 Task: Add Red Label titled Label0052 to Card Card0052 in Board Board0043 in Workspace Development in Trello
Action: Mouse moved to (616, 78)
Screenshot: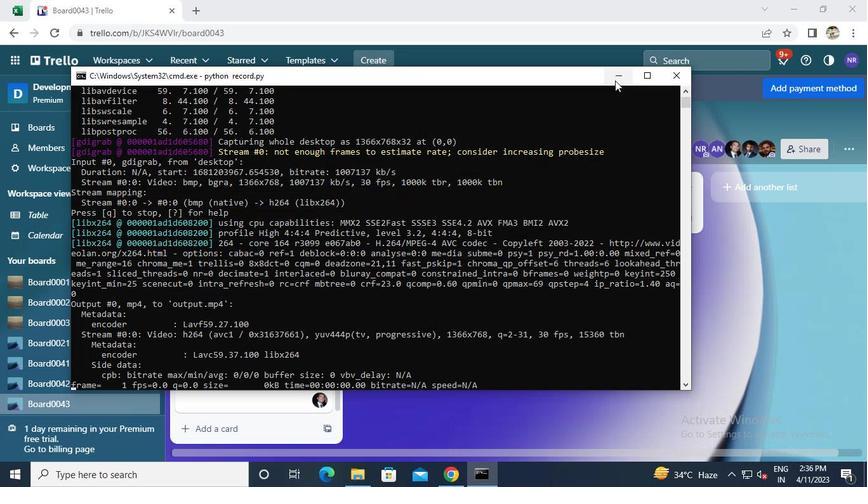 
Action: Mouse pressed left at (616, 78)
Screenshot: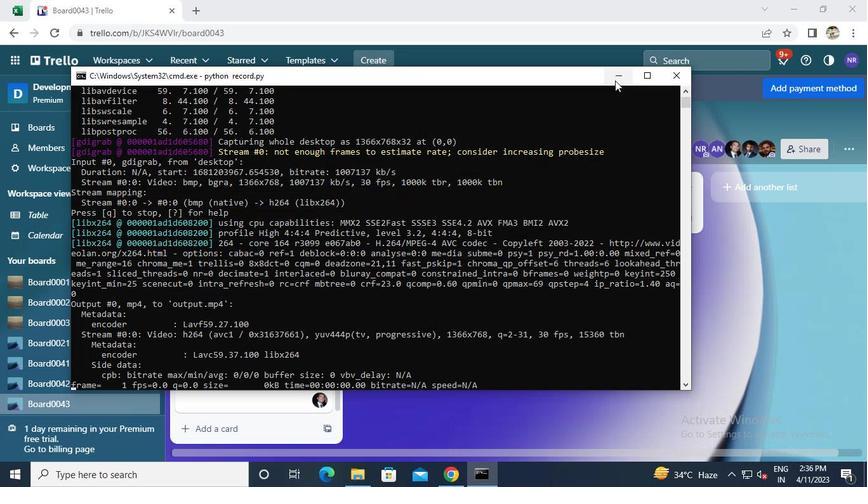 
Action: Mouse moved to (316, 386)
Screenshot: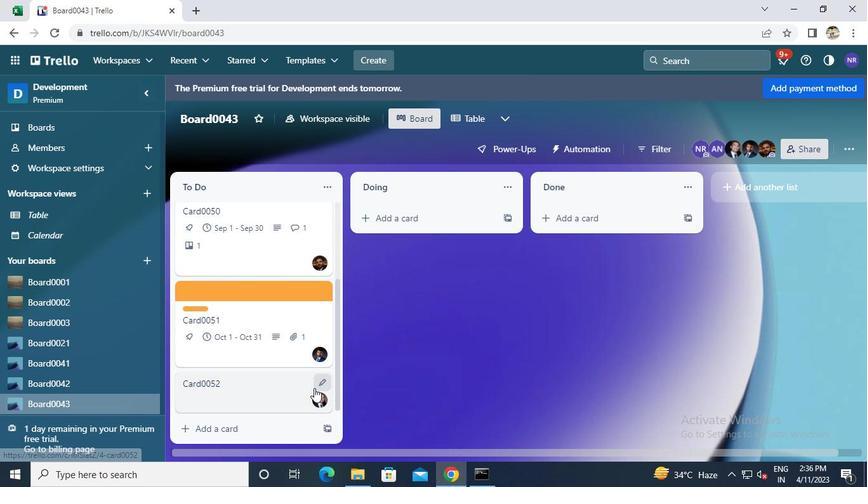 
Action: Mouse pressed left at (316, 386)
Screenshot: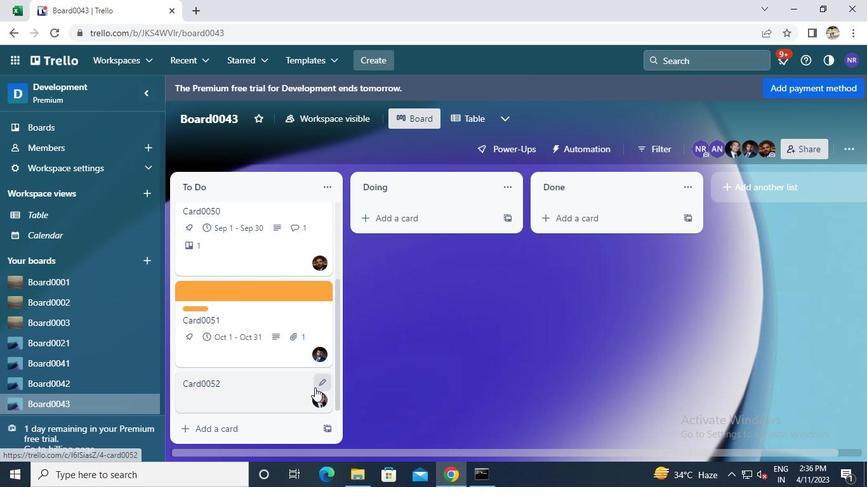 
Action: Mouse moved to (349, 308)
Screenshot: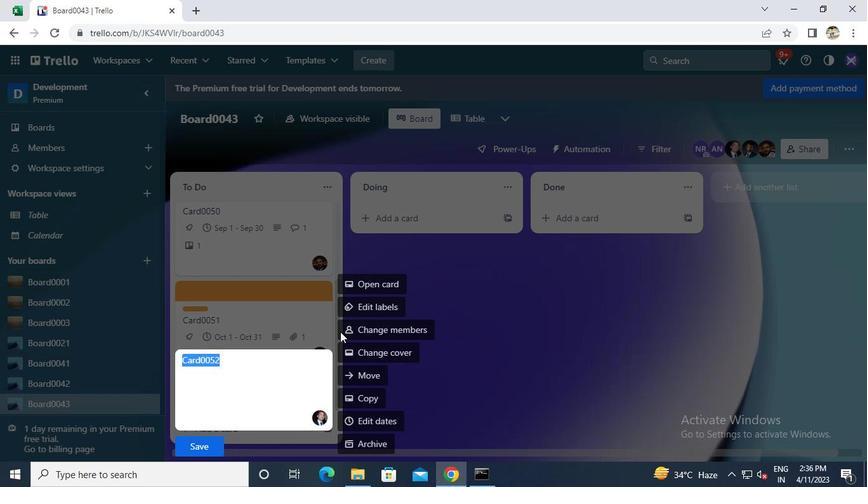
Action: Mouse pressed left at (349, 308)
Screenshot: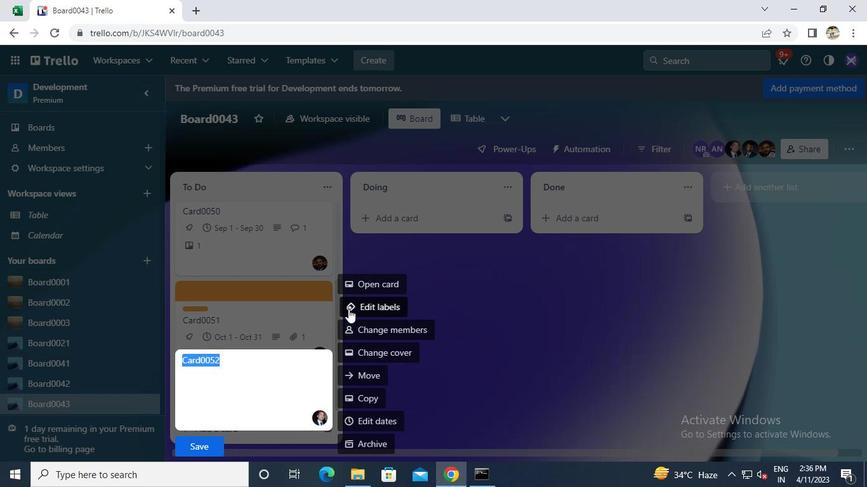 
Action: Mouse moved to (388, 380)
Screenshot: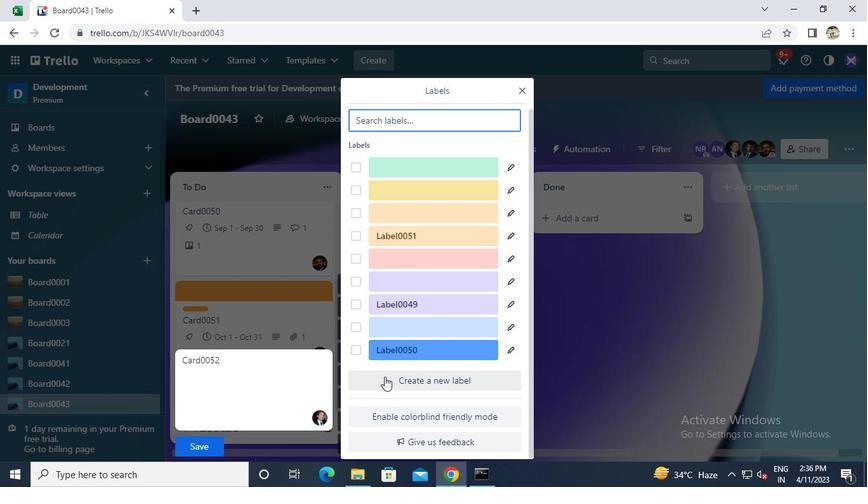 
Action: Mouse pressed left at (388, 380)
Screenshot: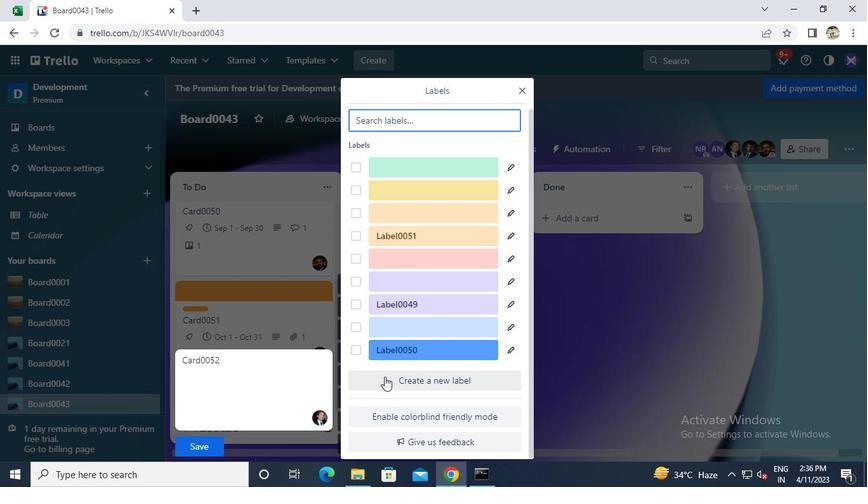 
Action: Mouse moved to (466, 301)
Screenshot: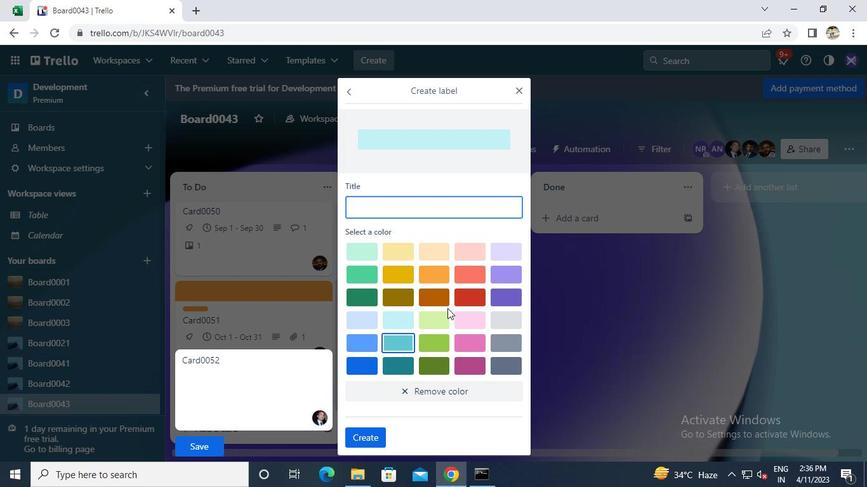 
Action: Mouse pressed left at (466, 301)
Screenshot: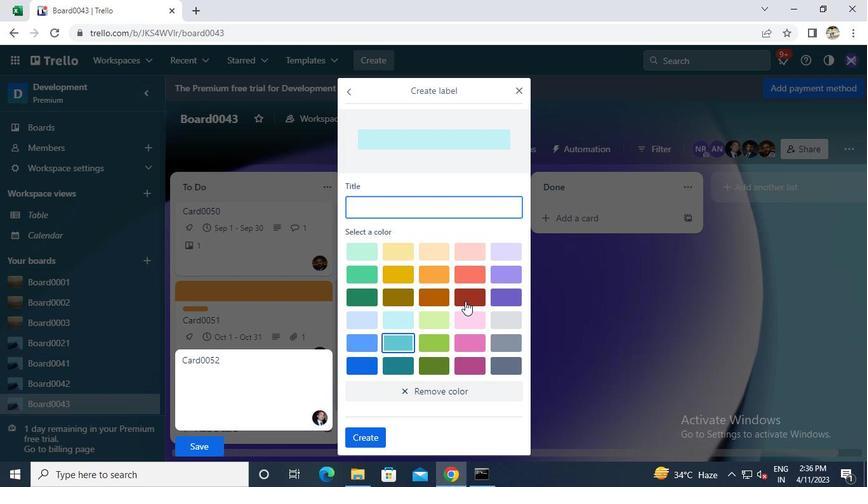 
Action: Mouse moved to (435, 198)
Screenshot: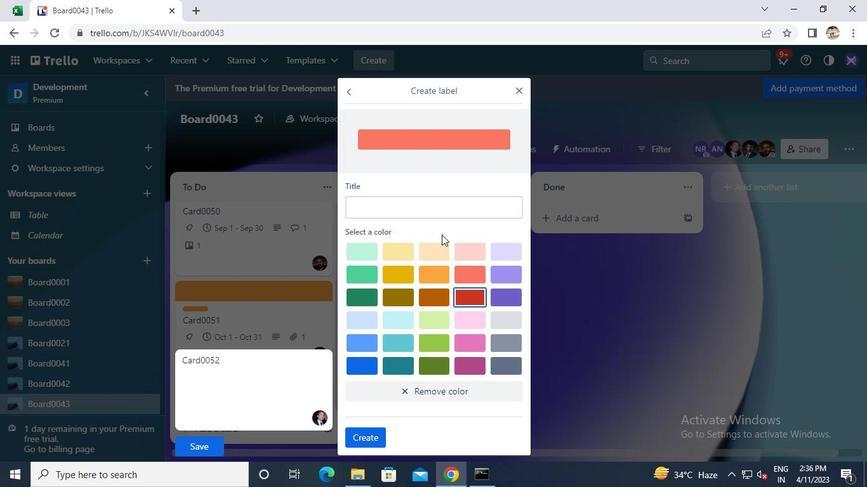 
Action: Mouse pressed left at (435, 198)
Screenshot: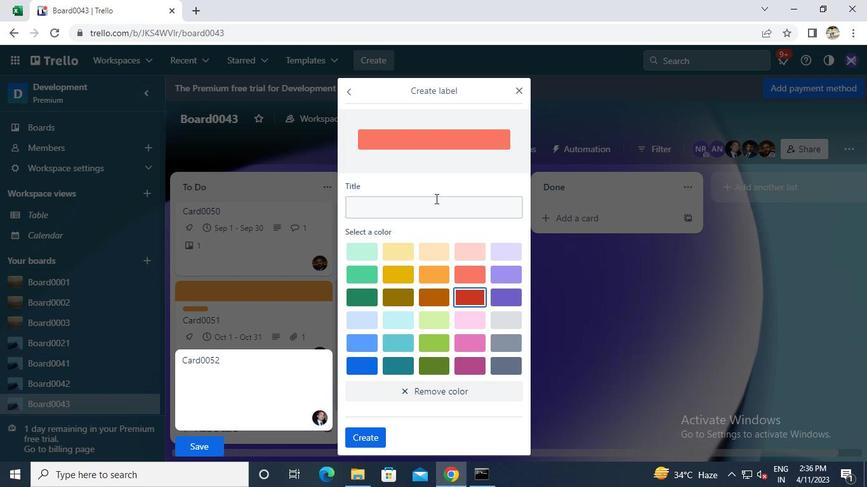 
Action: Keyboard Key.caps_lock
Screenshot: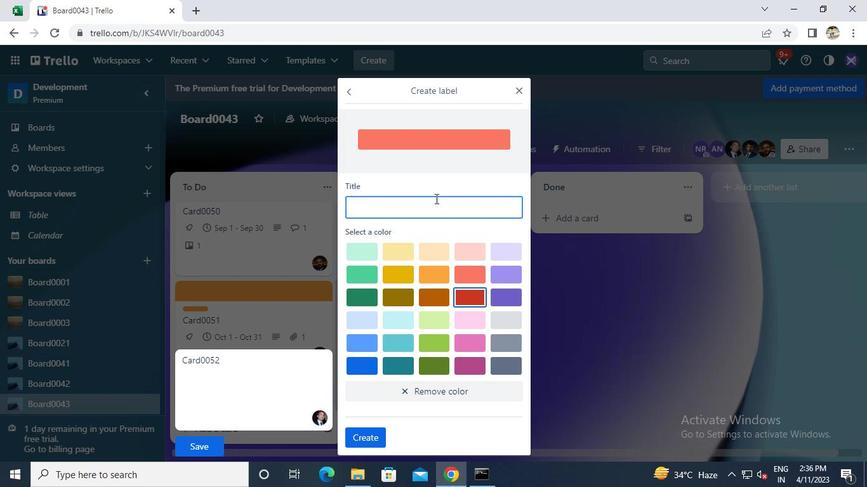
Action: Keyboard l
Screenshot: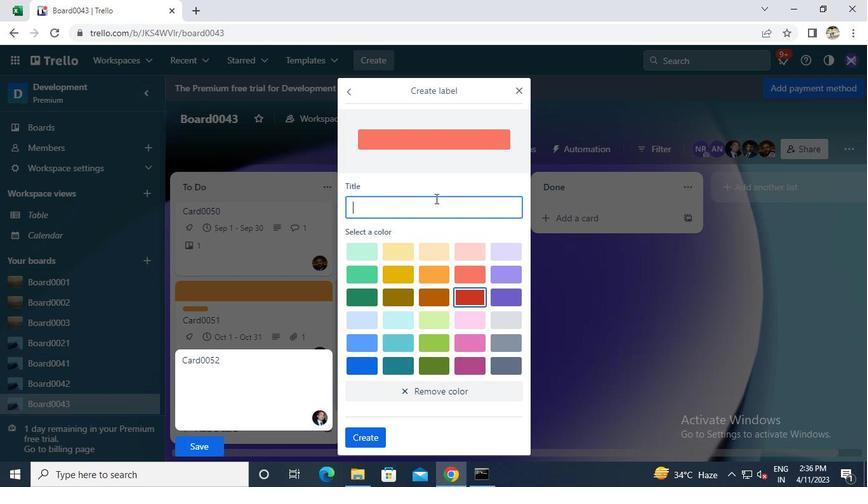 
Action: Keyboard Key.caps_lock
Screenshot: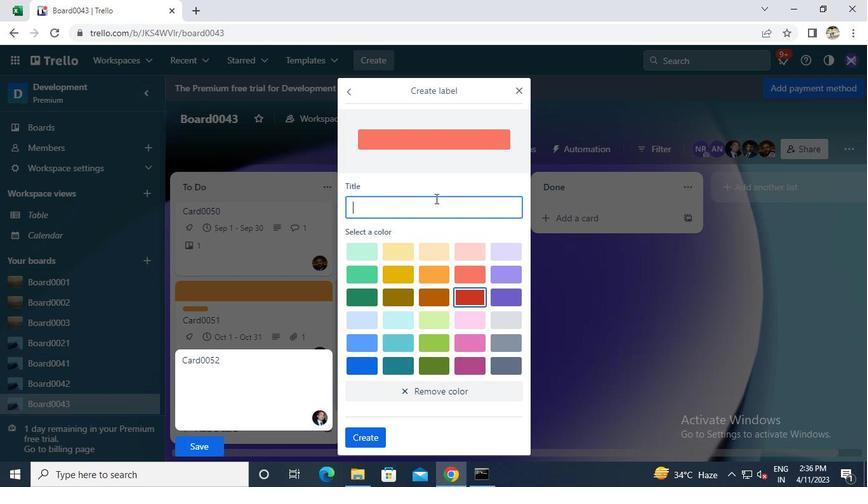 
Action: Keyboard a
Screenshot: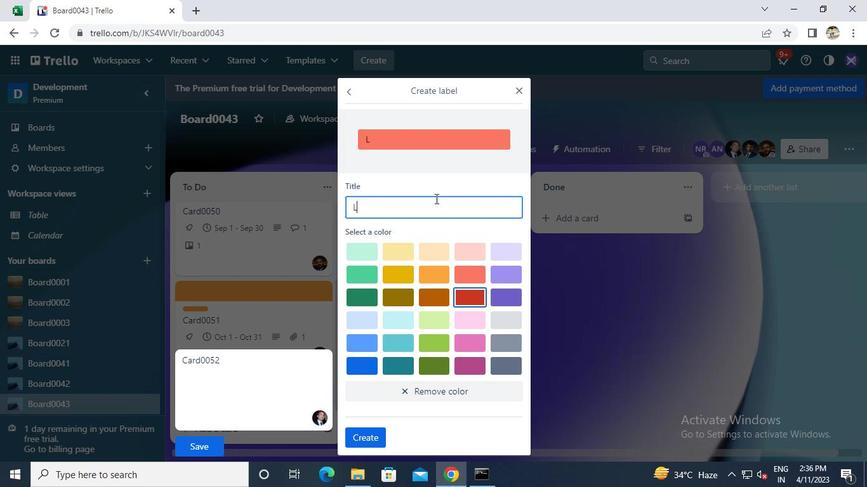 
Action: Keyboard b
Screenshot: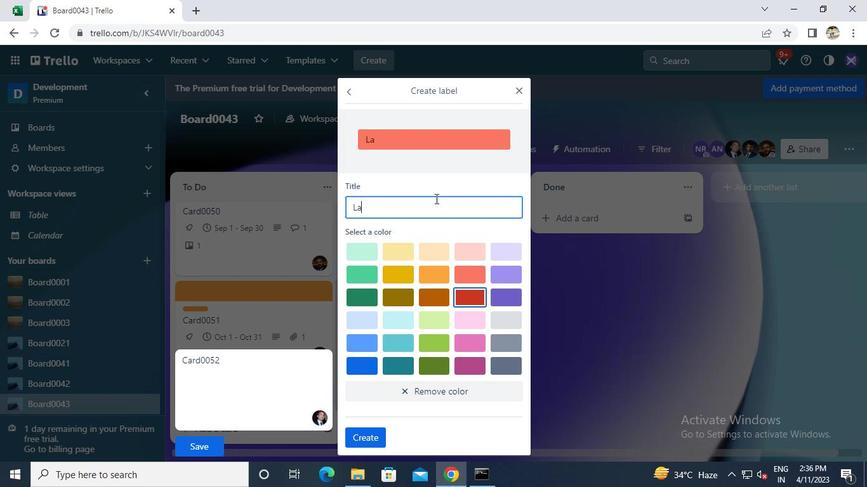 
Action: Keyboard e
Screenshot: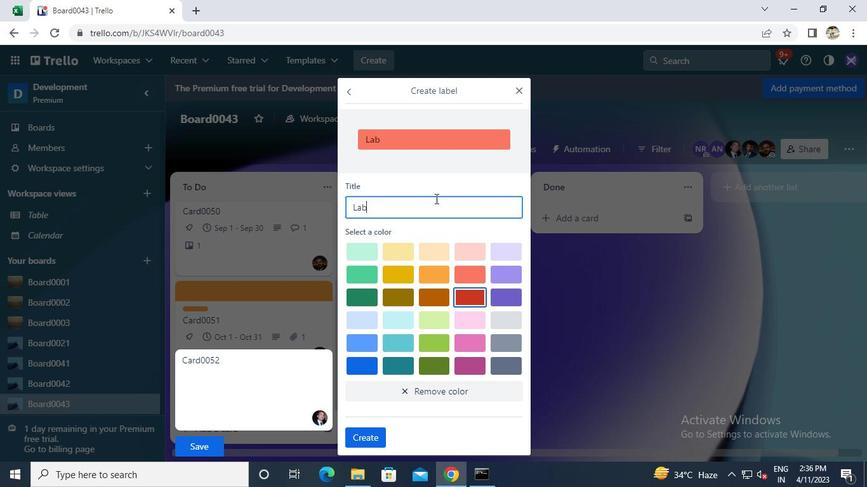 
Action: Keyboard l
Screenshot: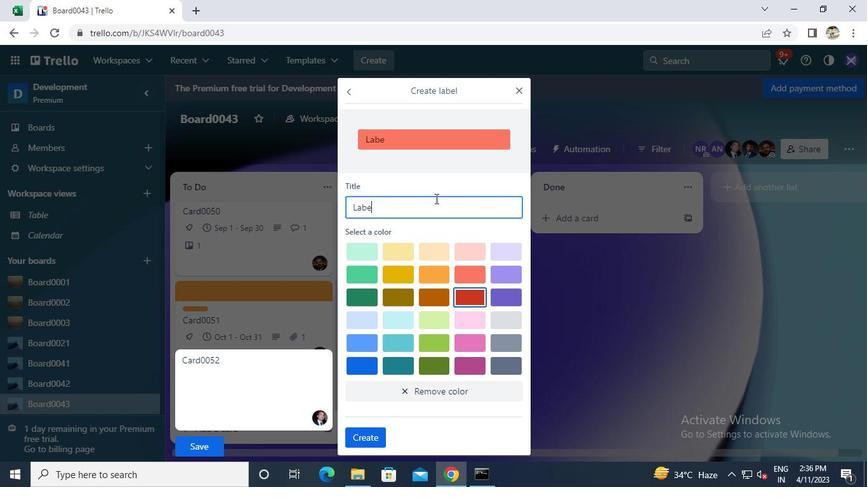 
Action: Keyboard 0
Screenshot: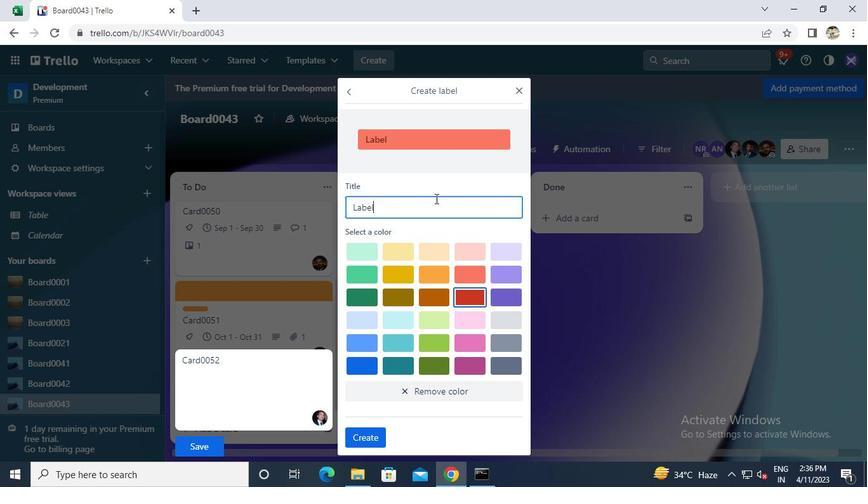 
Action: Keyboard 0
Screenshot: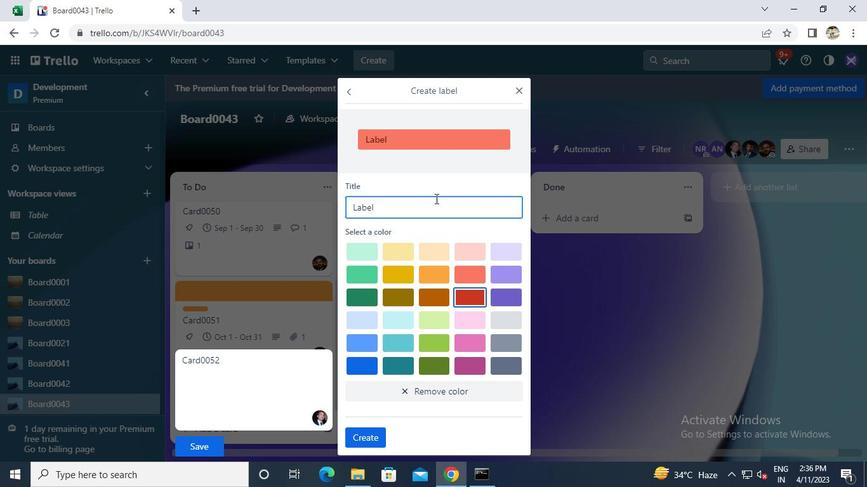 
Action: Keyboard 5
Screenshot: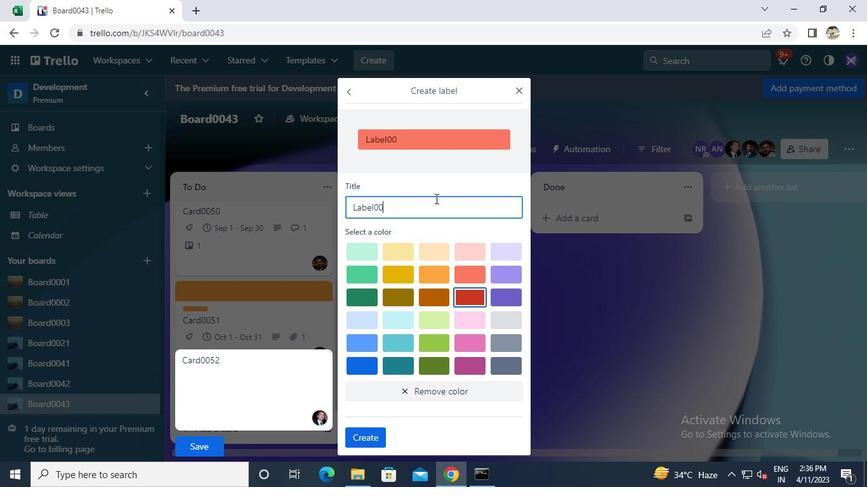 
Action: Keyboard 2
Screenshot: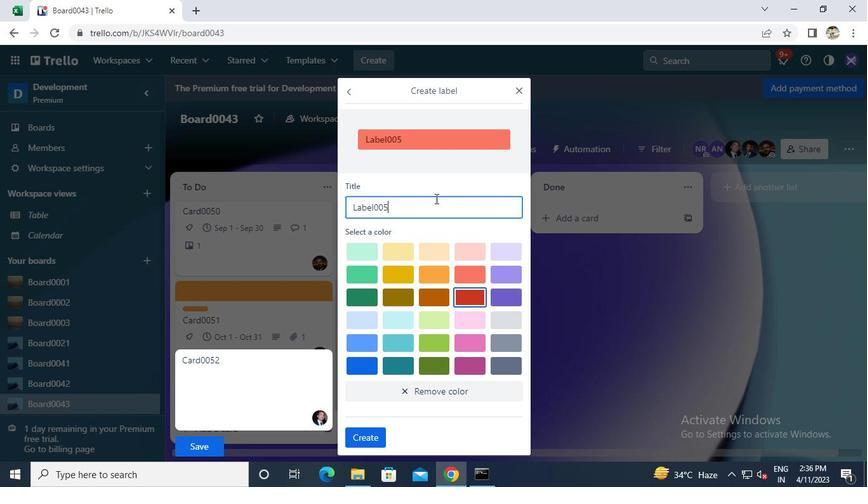 
Action: Mouse moved to (365, 435)
Screenshot: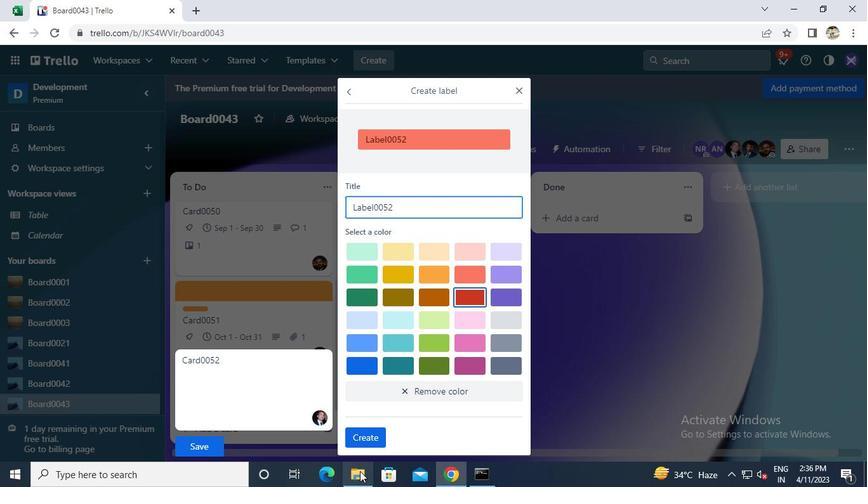 
Action: Mouse pressed left at (365, 435)
Screenshot: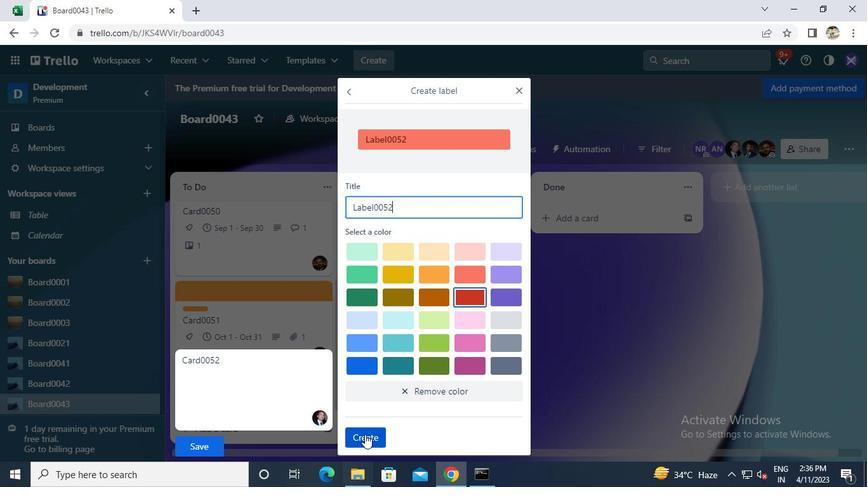 
Action: Mouse moved to (200, 457)
Screenshot: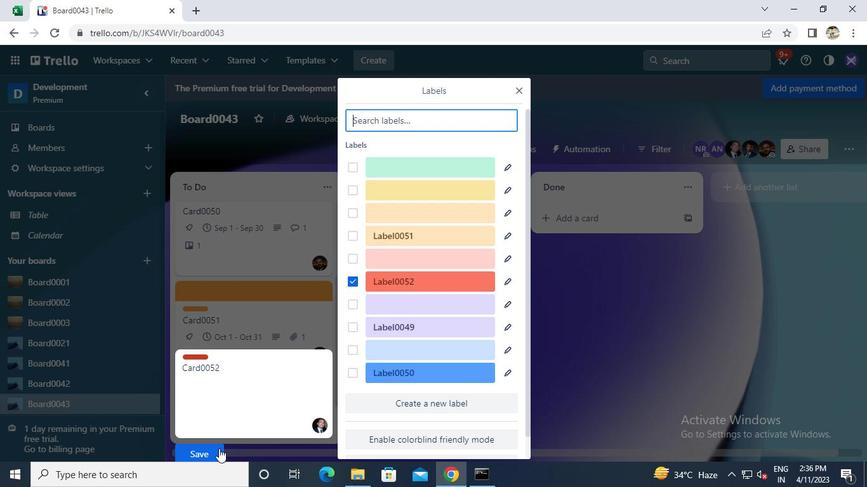 
Action: Mouse pressed left at (200, 457)
Screenshot: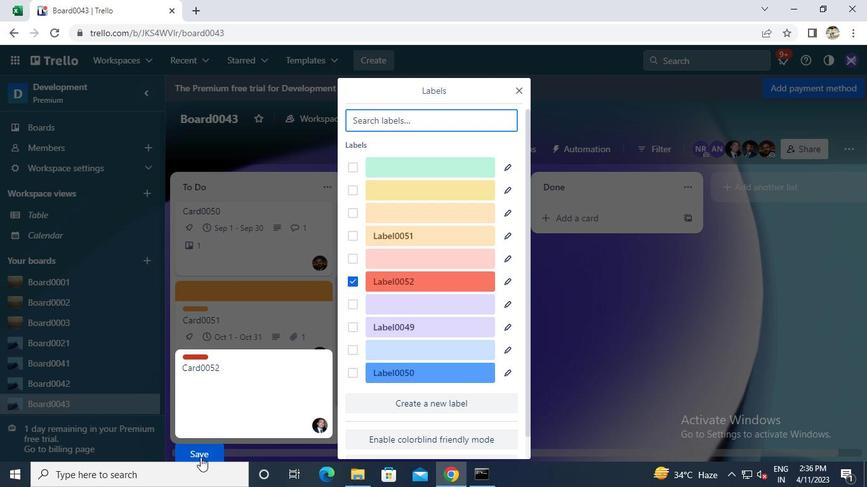 
Action: Mouse moved to (502, 483)
Screenshot: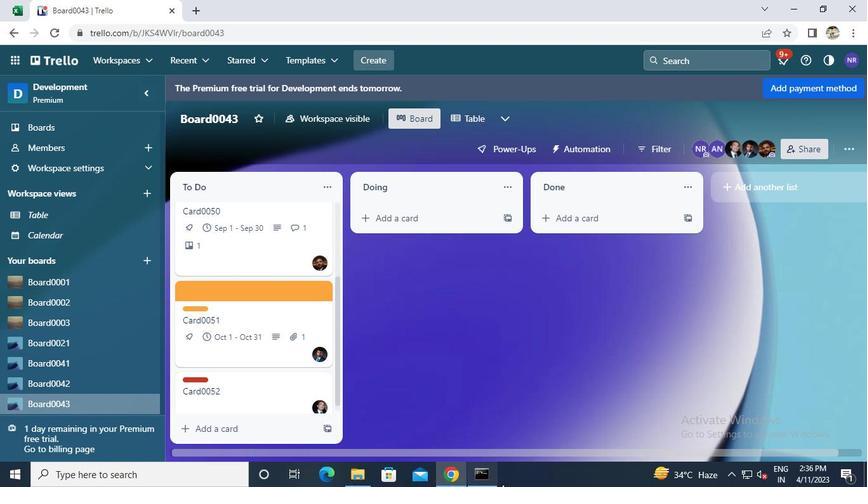 
Action: Mouse pressed left at (502, 483)
Screenshot: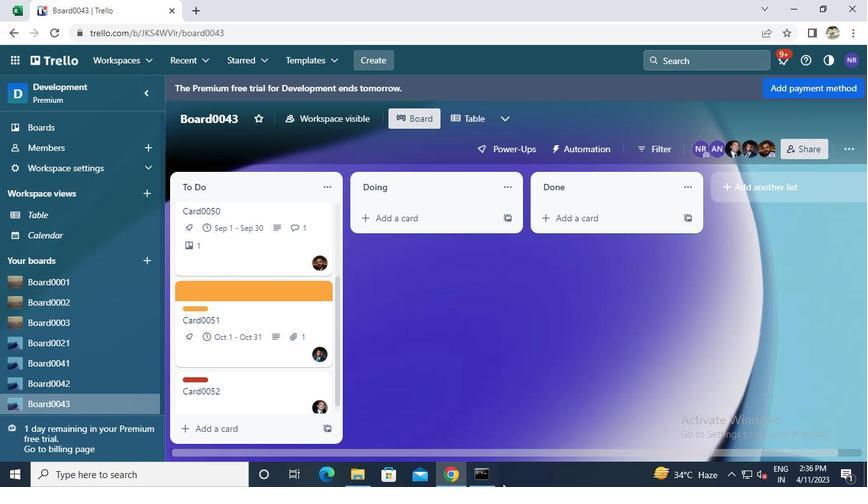 
Action: Mouse moved to (491, 481)
Screenshot: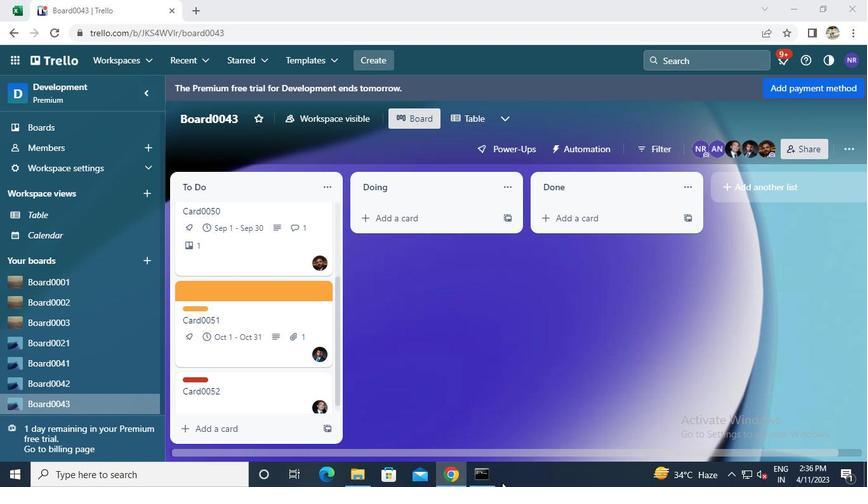 
Action: Mouse pressed left at (491, 481)
Screenshot: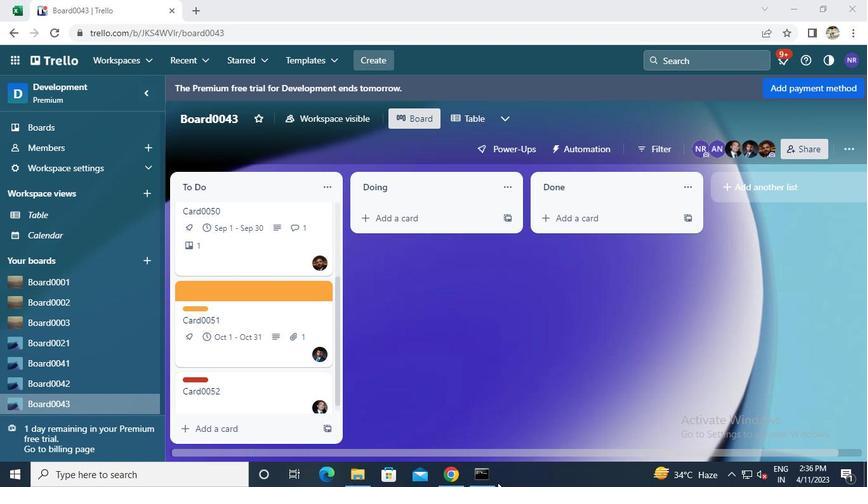 
Action: Mouse moved to (672, 76)
Screenshot: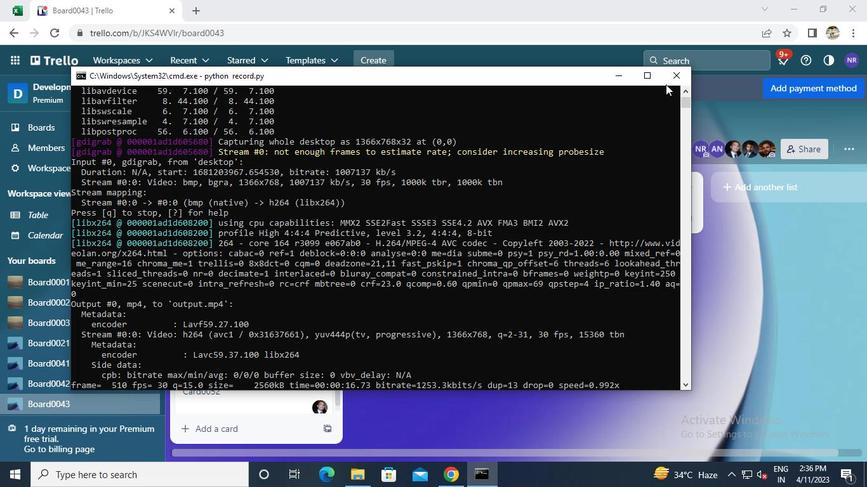 
Action: Mouse pressed left at (672, 76)
Screenshot: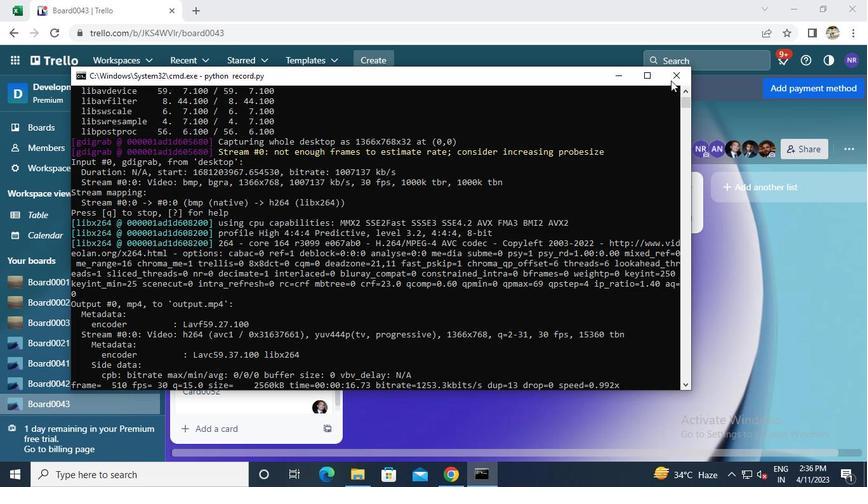 
